 Task: Access a repository's "Security Insights" to analyze vulnerabilities.
Action: Mouse moved to (1111, 68)
Screenshot: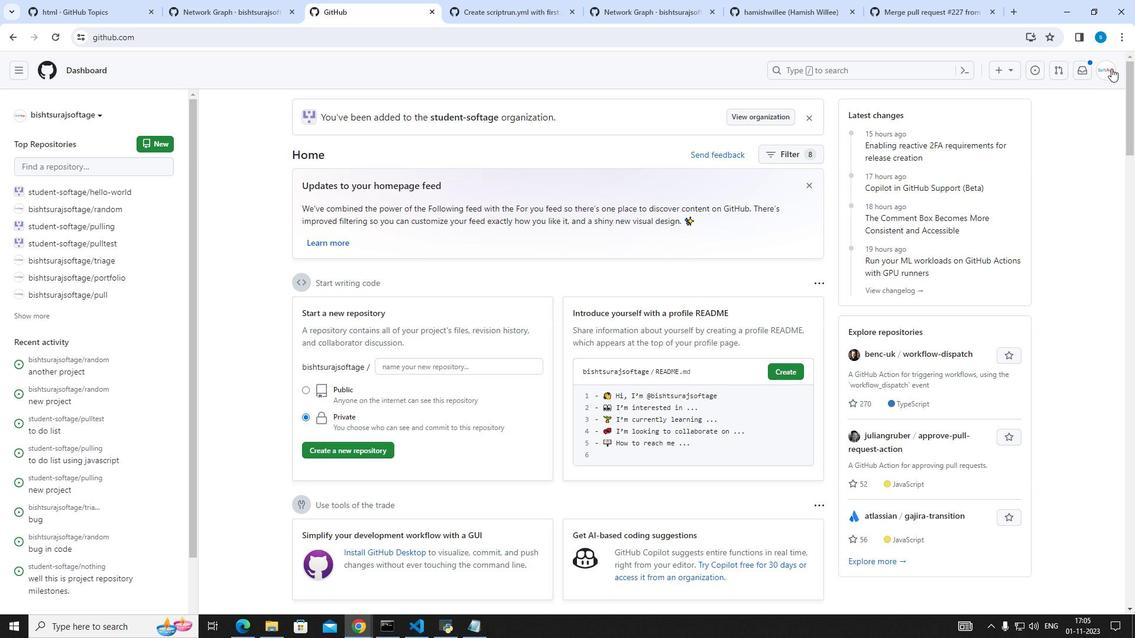 
Action: Mouse pressed left at (1111, 68)
Screenshot: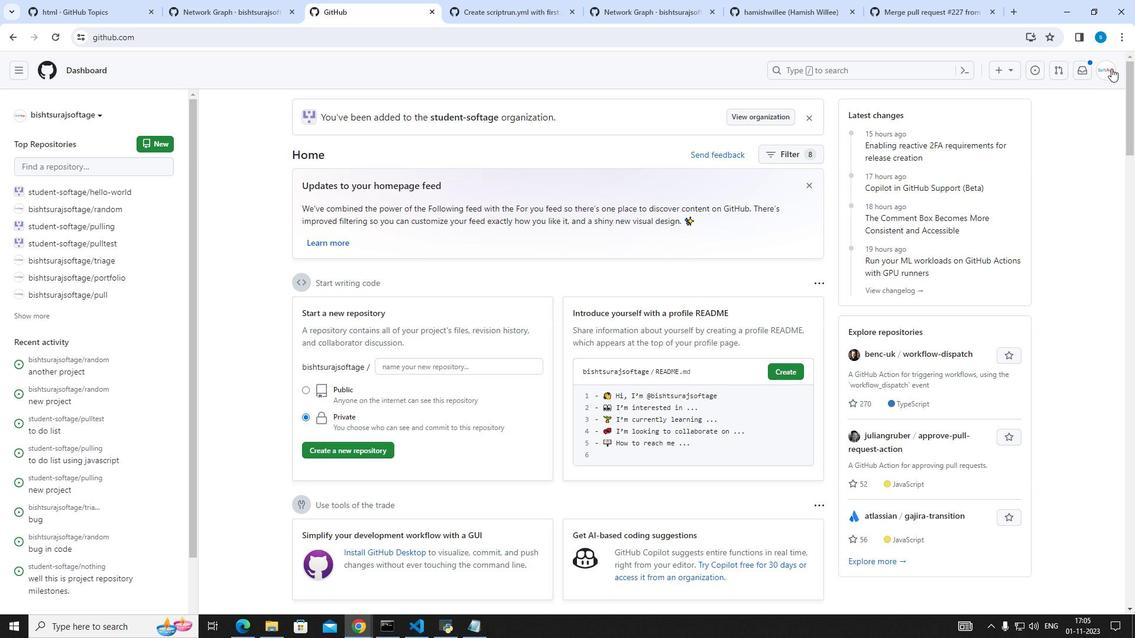 
Action: Mouse moved to (1021, 151)
Screenshot: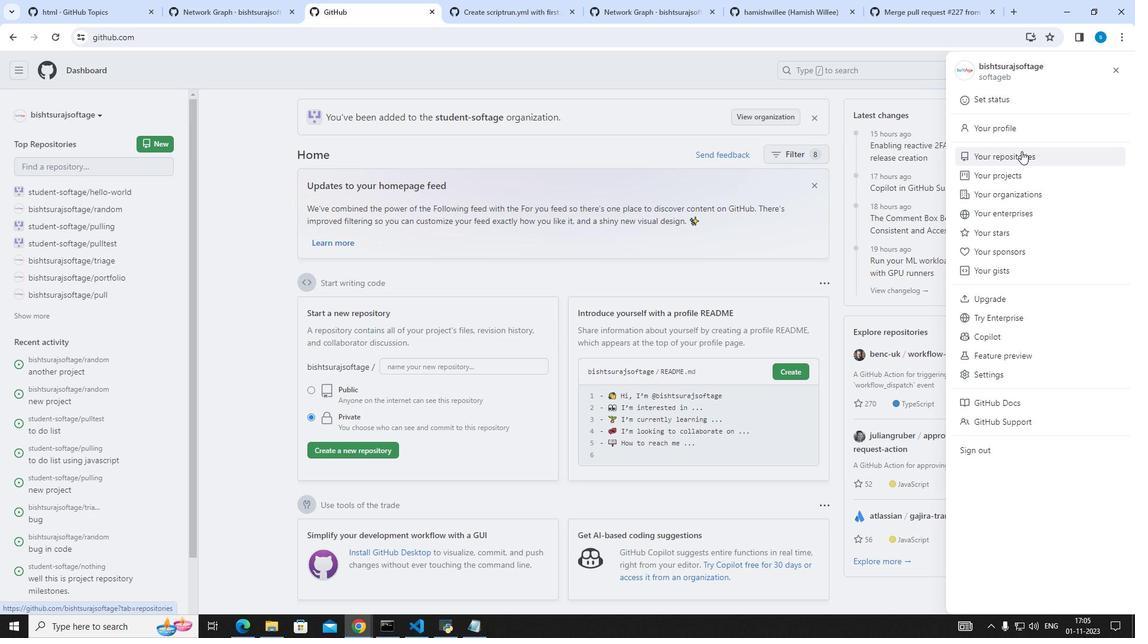
Action: Mouse pressed left at (1021, 151)
Screenshot: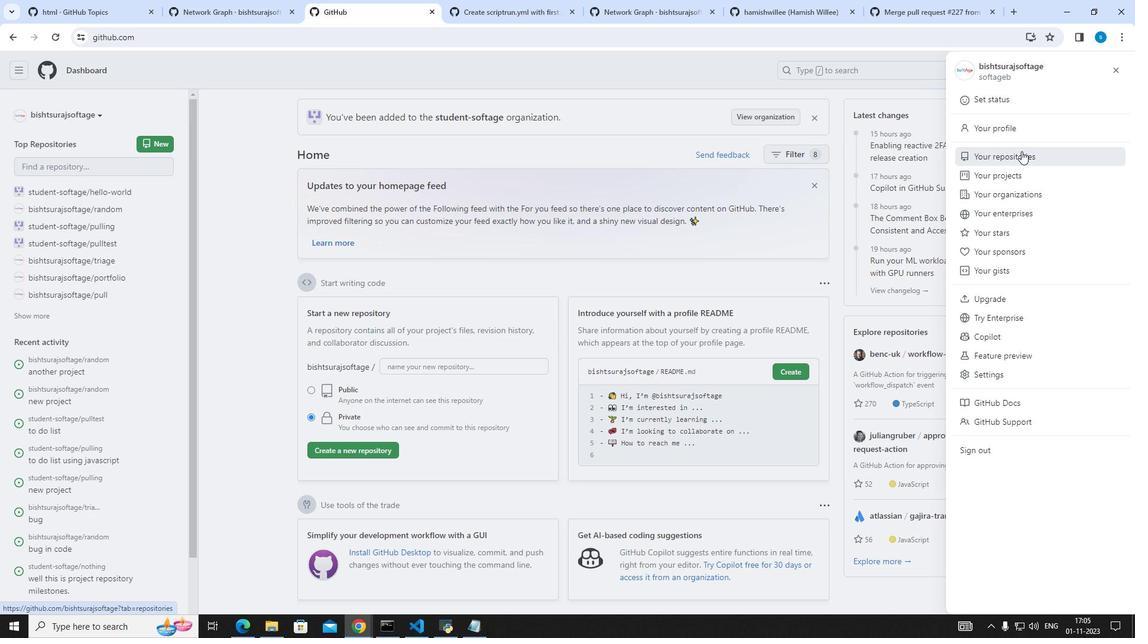 
Action: Mouse moved to (399, 179)
Screenshot: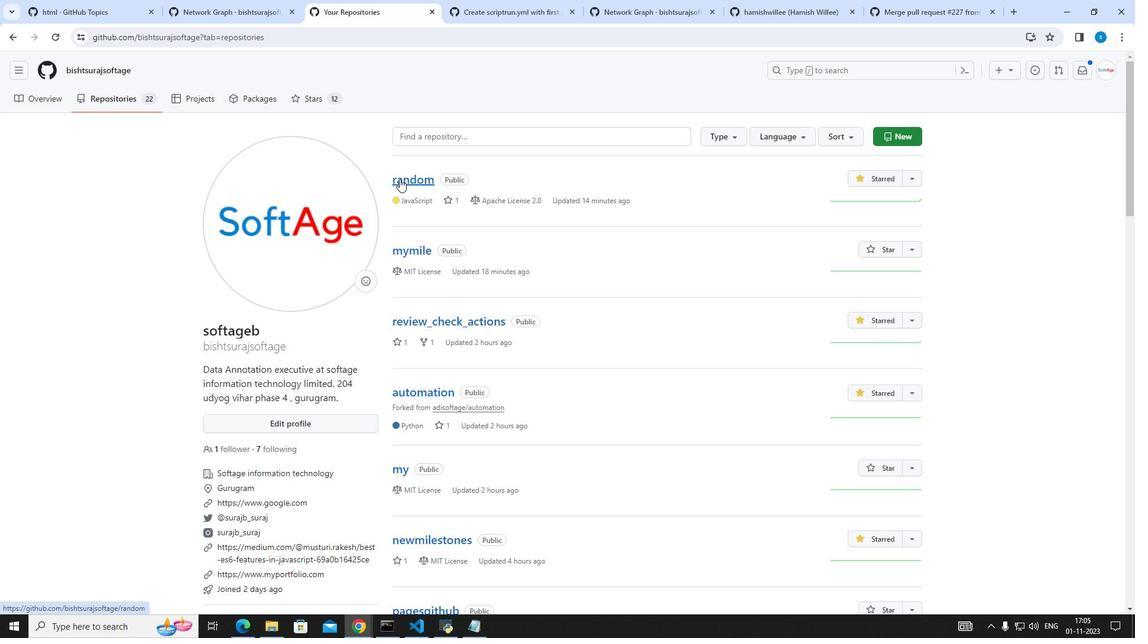 
Action: Mouse pressed left at (399, 179)
Screenshot: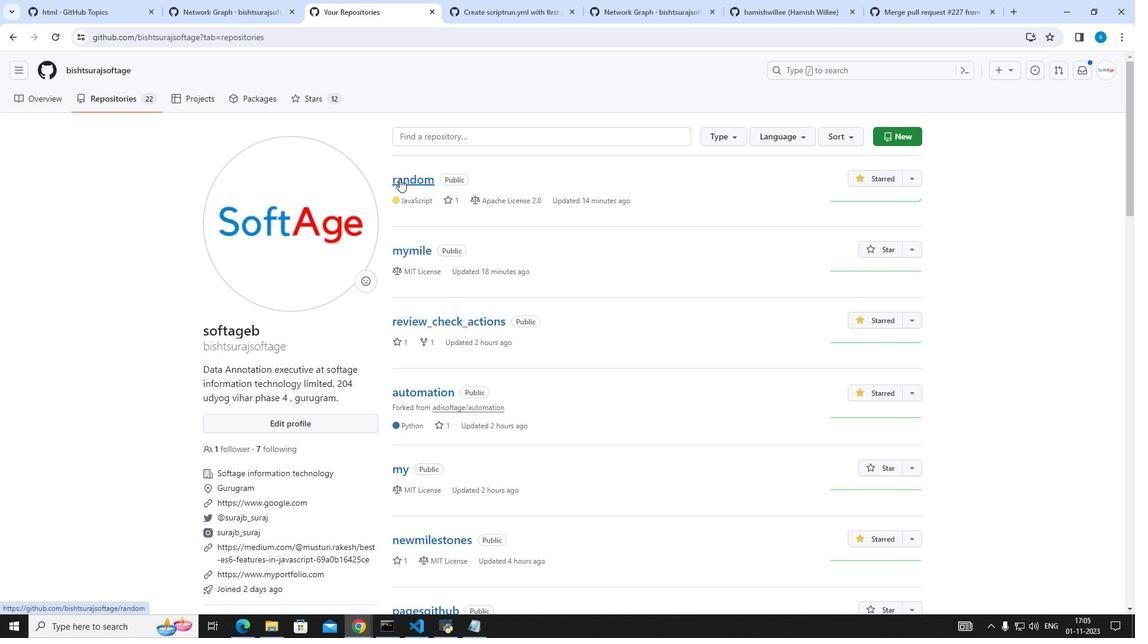 
Action: Mouse moved to (442, 102)
Screenshot: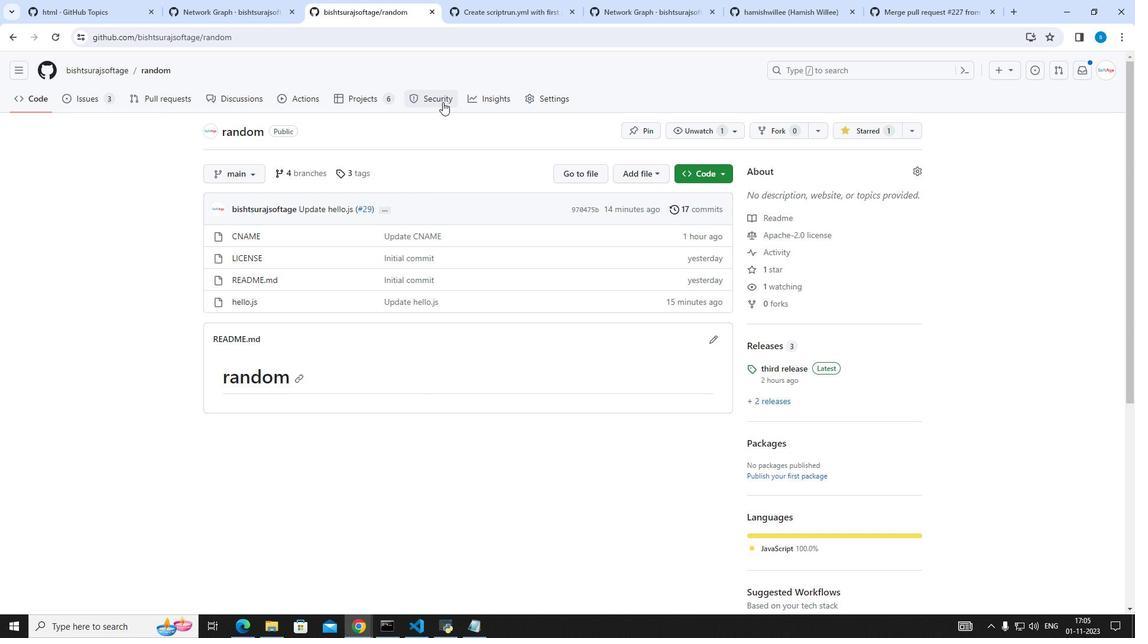 
Action: Mouse pressed left at (442, 102)
Screenshot: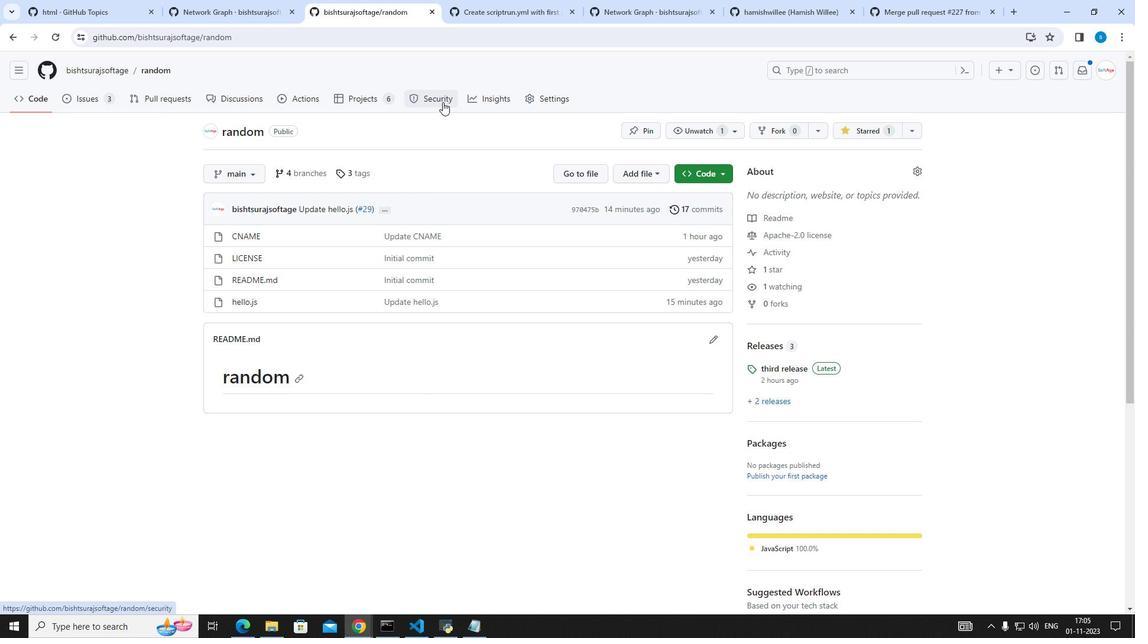 
Action: Mouse moved to (888, 190)
Screenshot: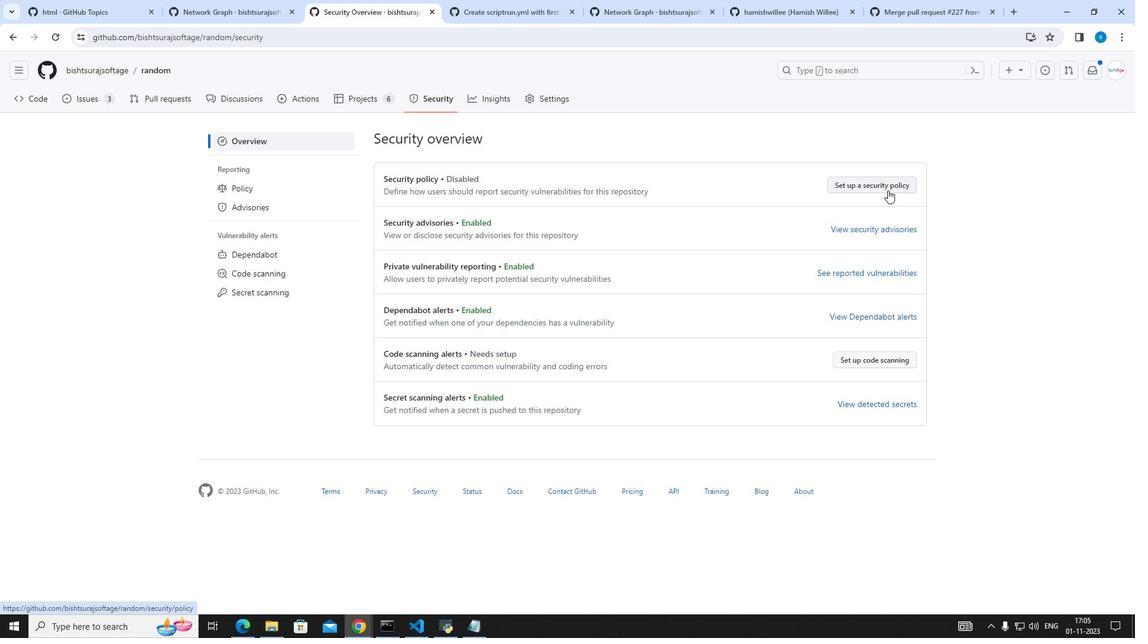 
Action: Mouse pressed left at (888, 190)
Screenshot: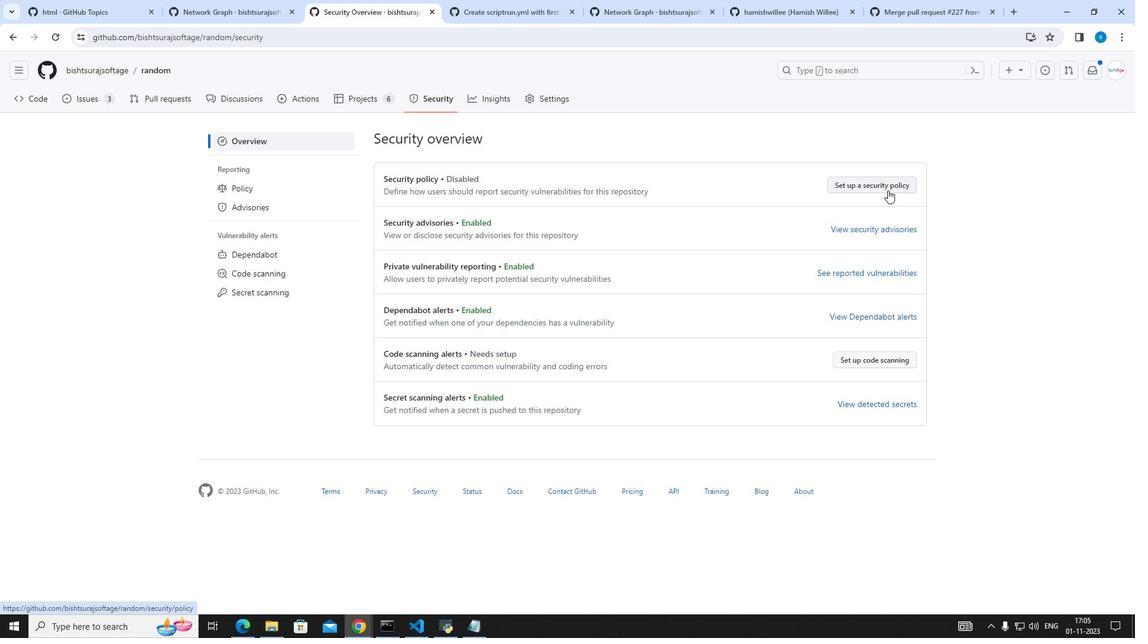 
Action: Mouse moved to (675, 248)
Screenshot: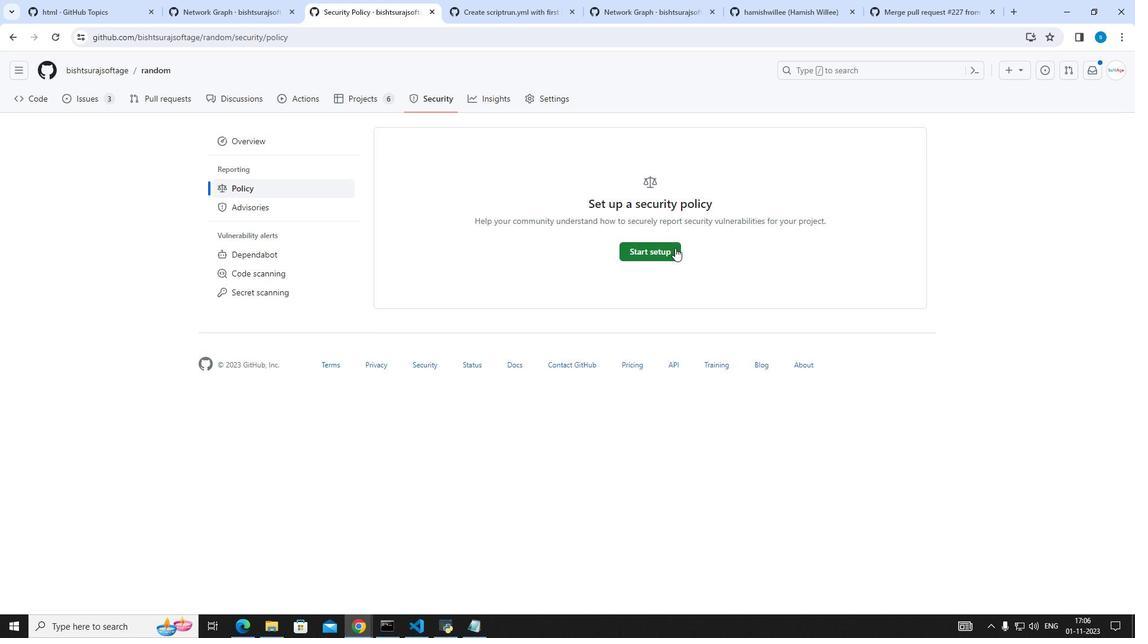 
Action: Mouse pressed left at (675, 248)
Screenshot: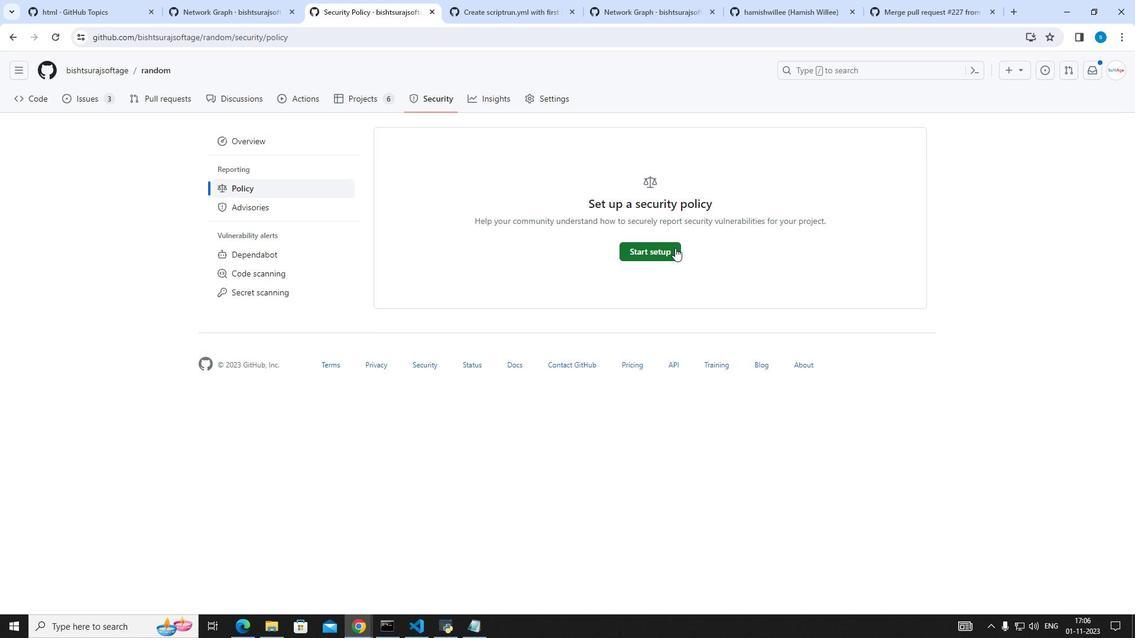 
Action: Mouse moved to (1071, 130)
Screenshot: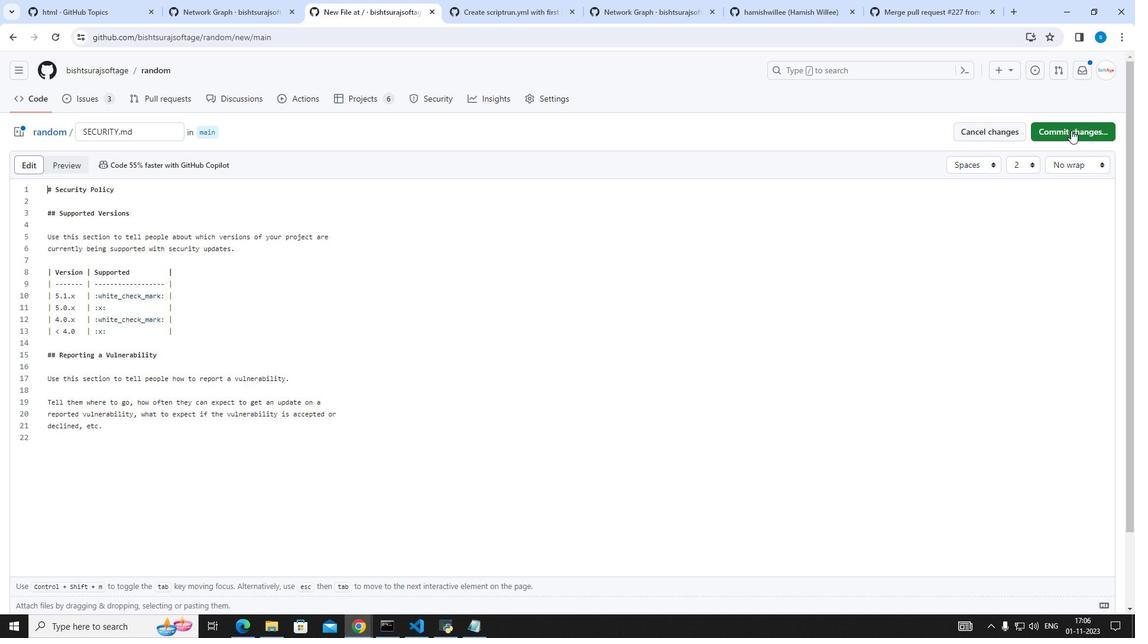 
Action: Mouse pressed left at (1071, 130)
Screenshot: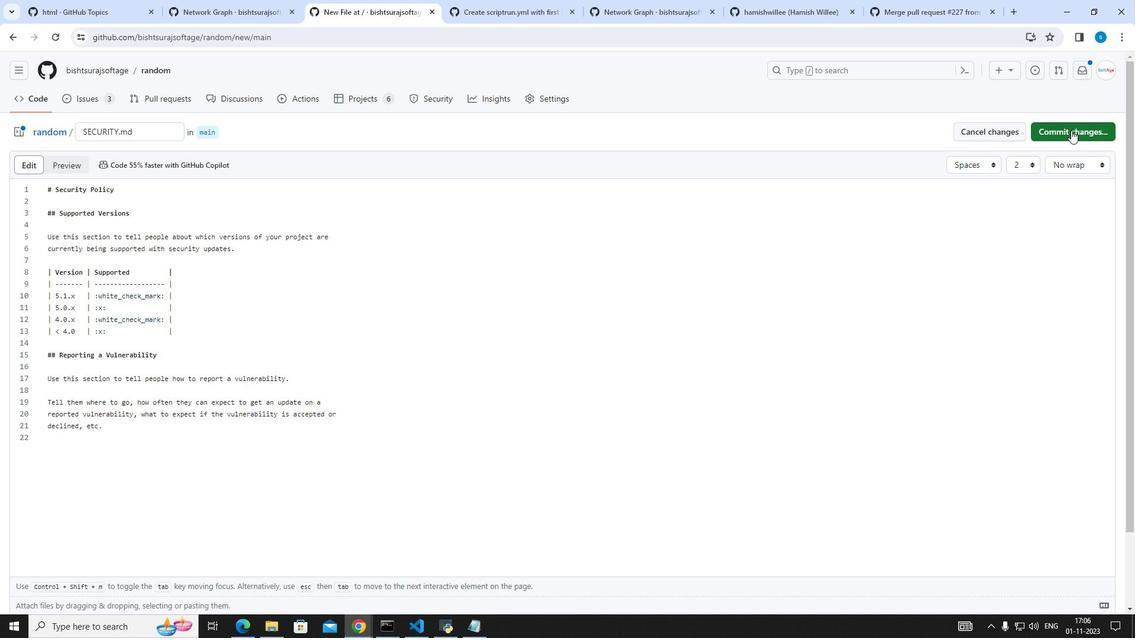 
Action: Mouse moved to (664, 458)
Screenshot: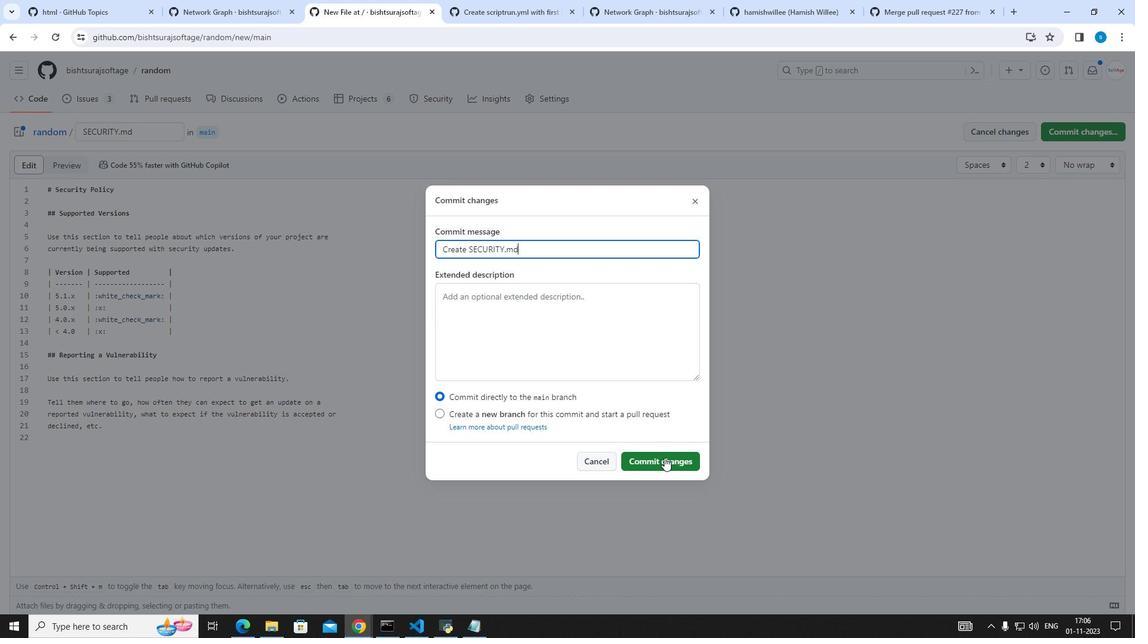 
Action: Mouse pressed left at (664, 458)
Screenshot: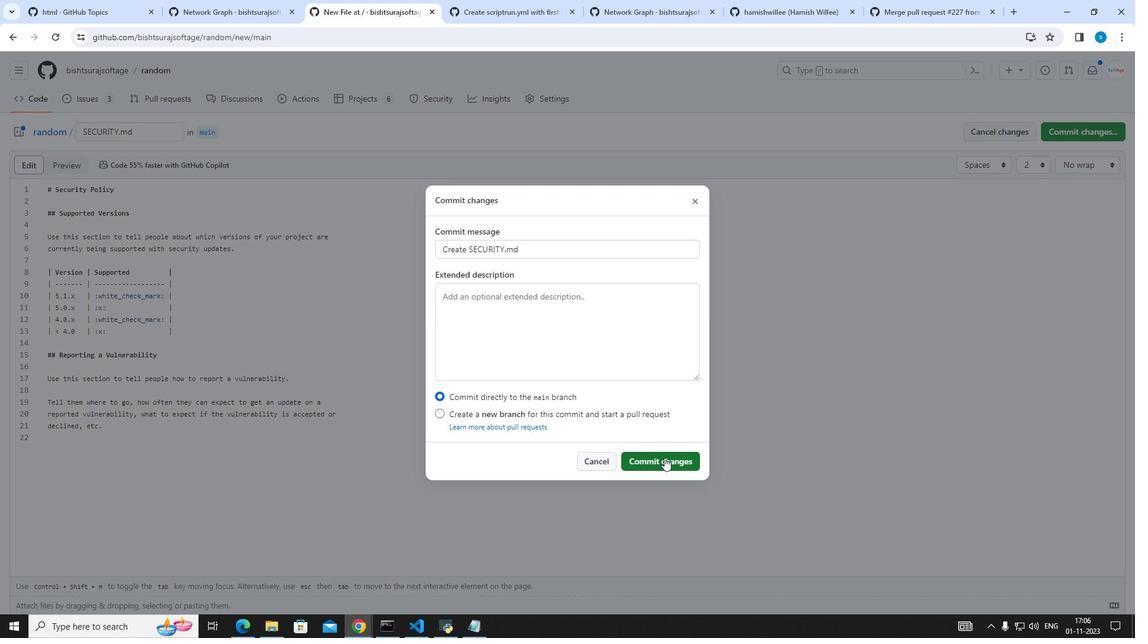 
Action: Mouse moved to (429, 91)
Screenshot: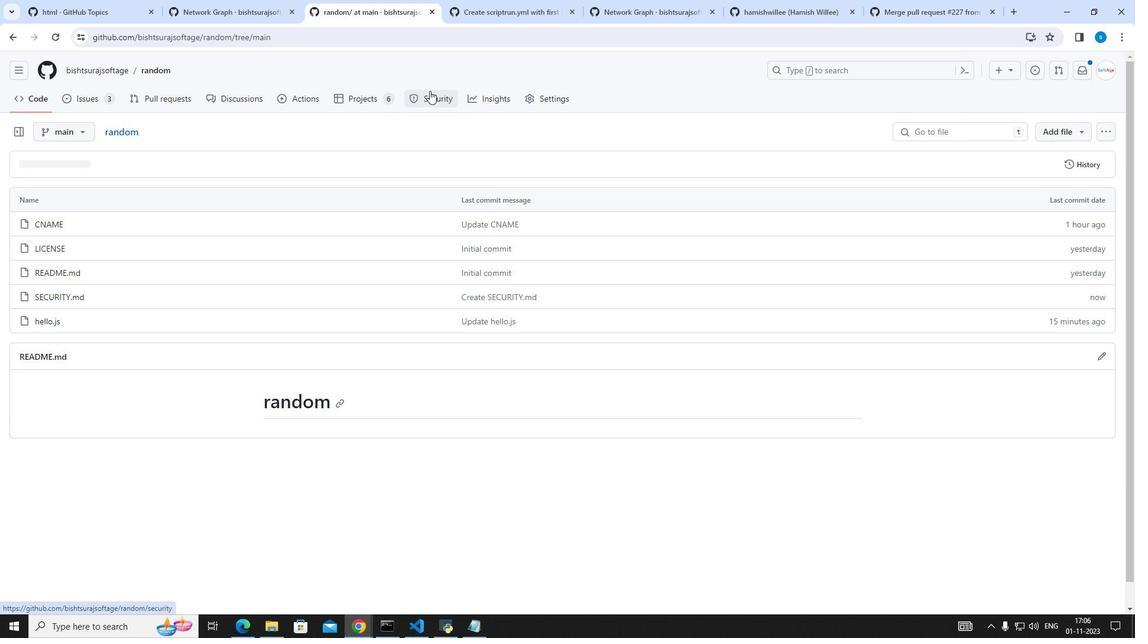 
Action: Mouse pressed left at (429, 91)
Screenshot: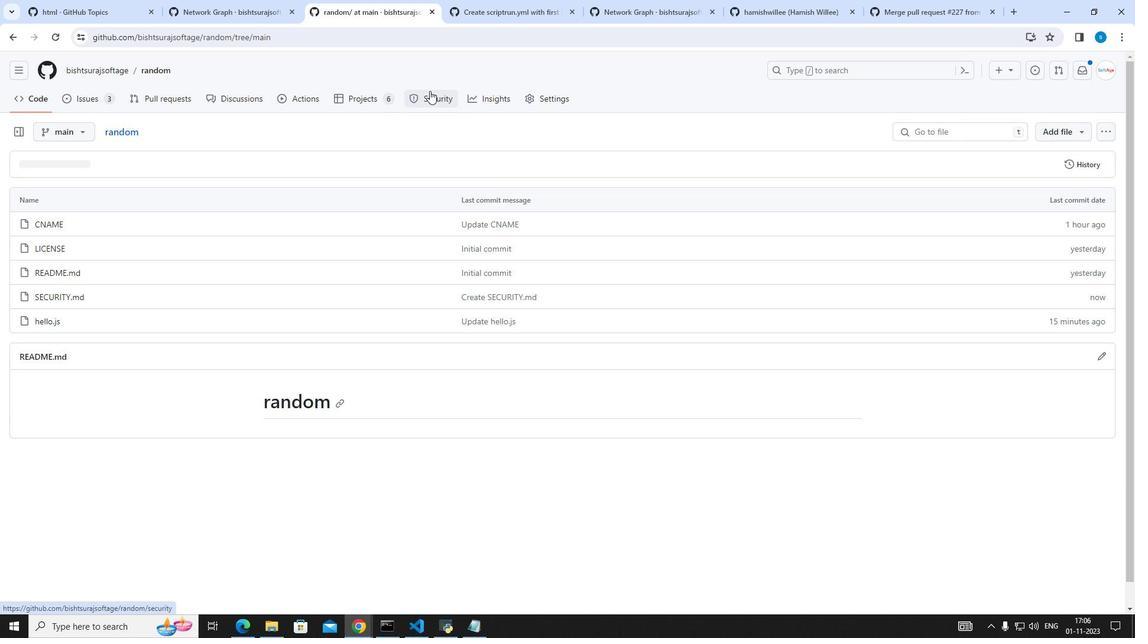 
Action: Mouse moved to (856, 228)
Screenshot: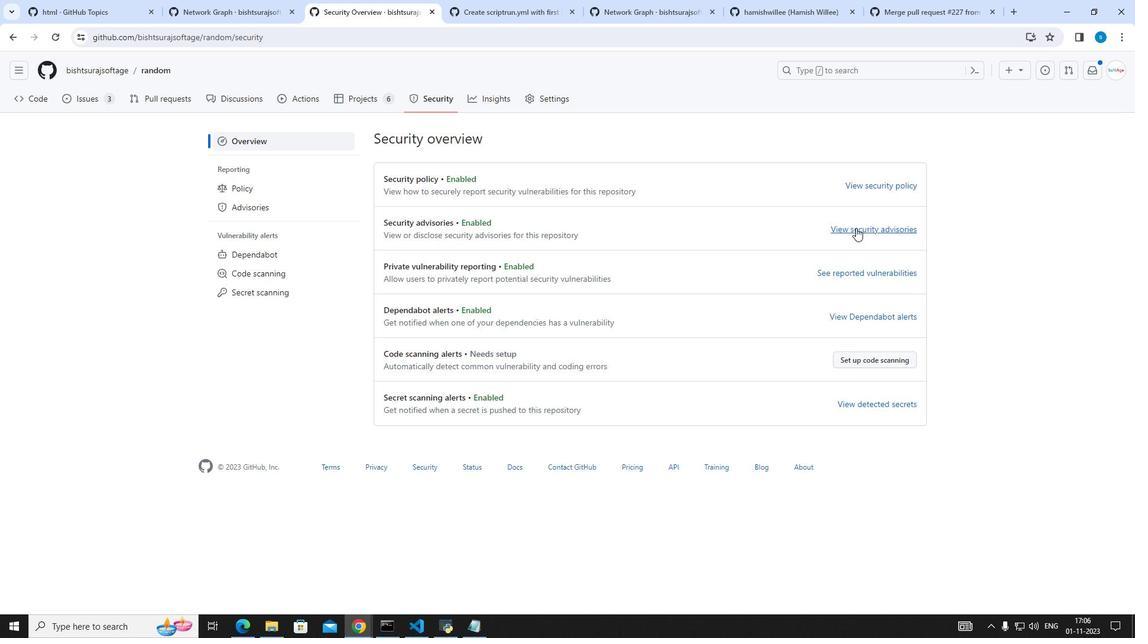
Action: Mouse pressed left at (856, 228)
Screenshot: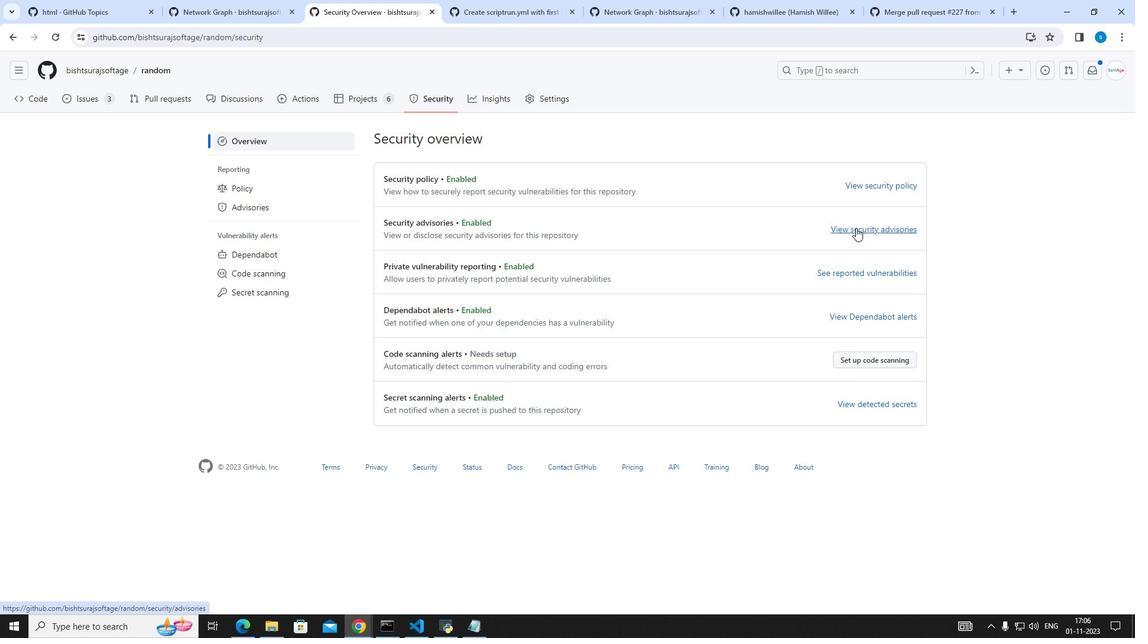 
Action: Mouse moved to (257, 258)
Screenshot: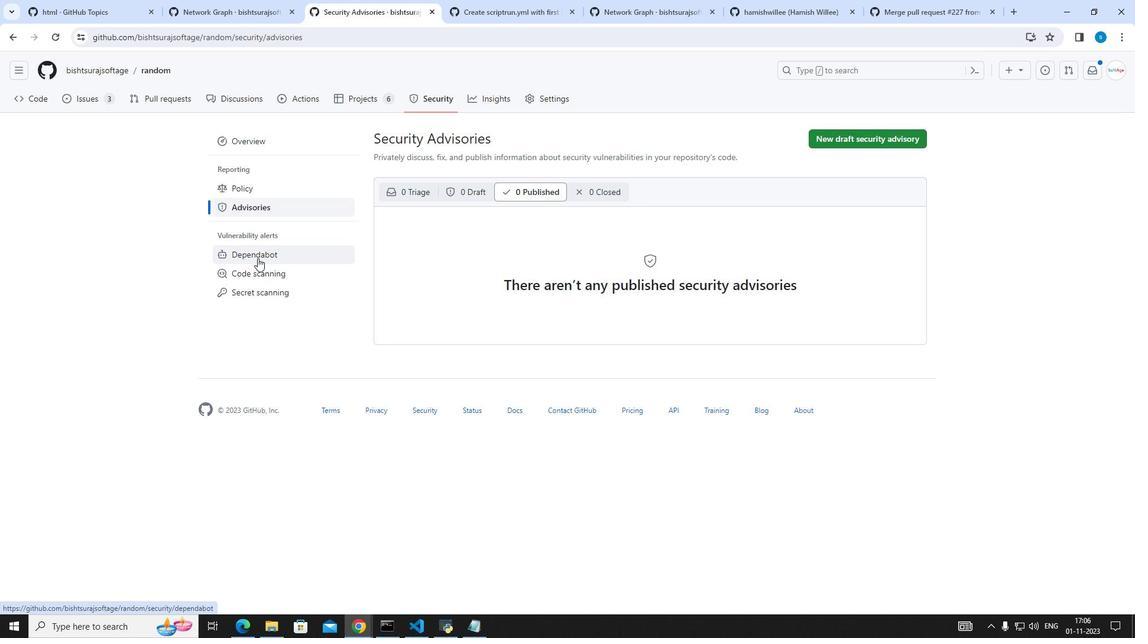 
Action: Mouse pressed left at (257, 258)
Screenshot: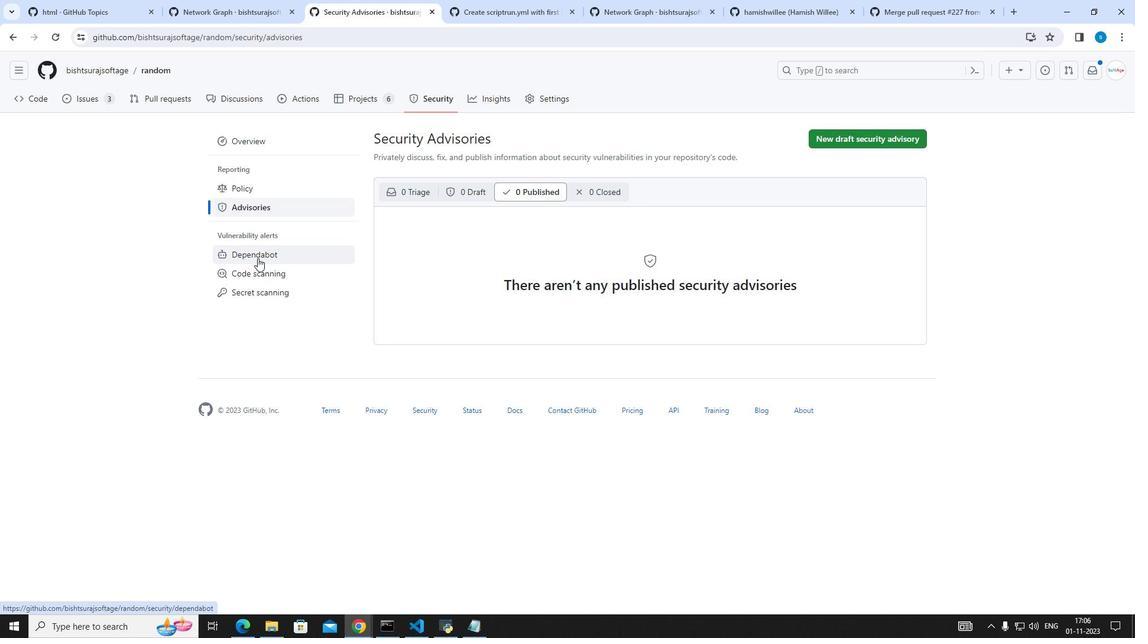 
Action: Mouse moved to (432, 99)
Screenshot: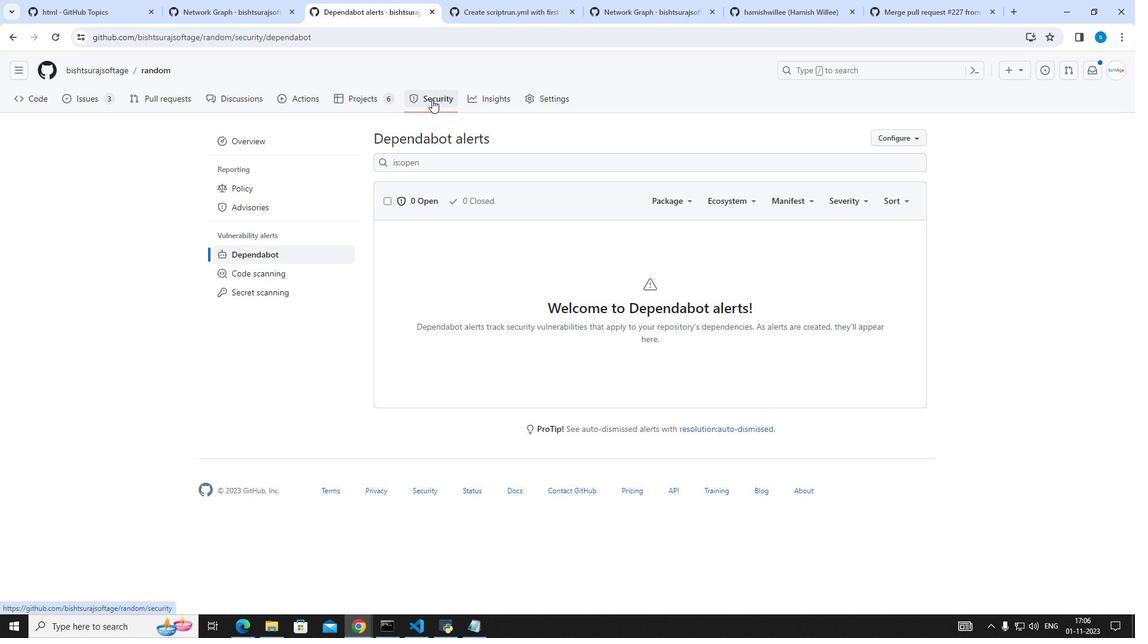 
Action: Mouse pressed left at (432, 99)
Screenshot: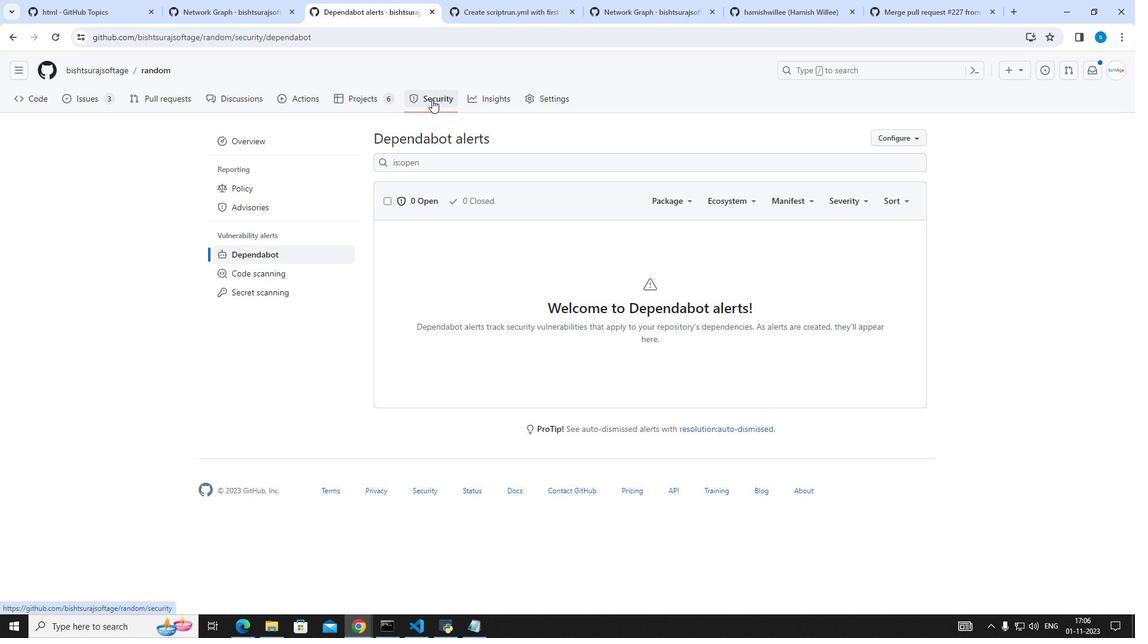
Action: Mouse moved to (567, 295)
Screenshot: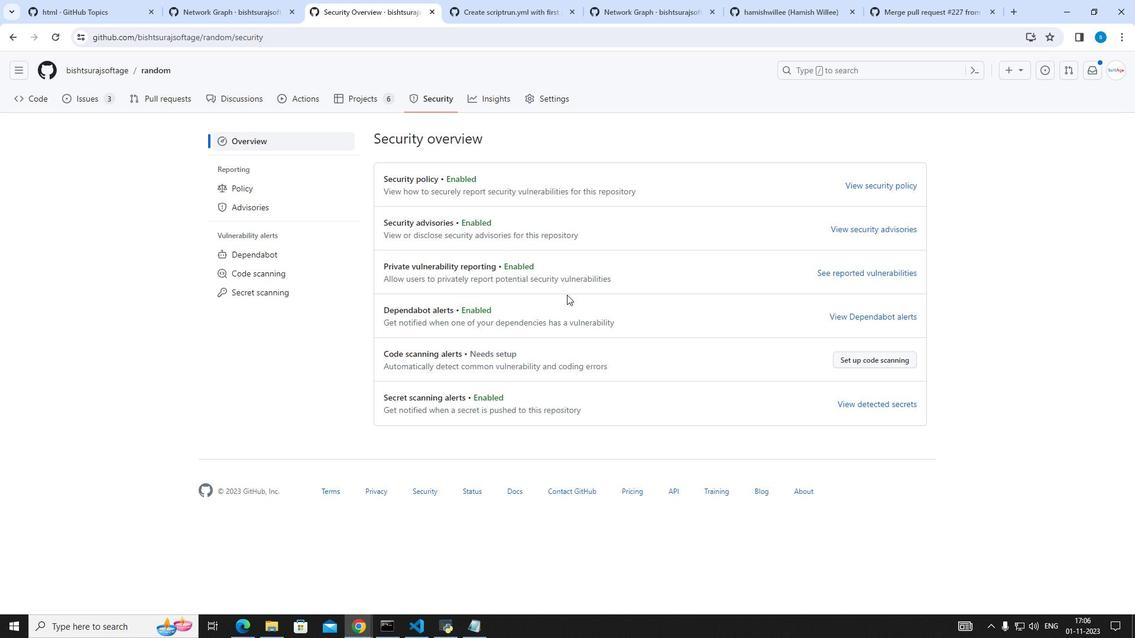
